 Task: Edit the name input to first name and last name.
Action: Mouse moved to (615, 294)
Screenshot: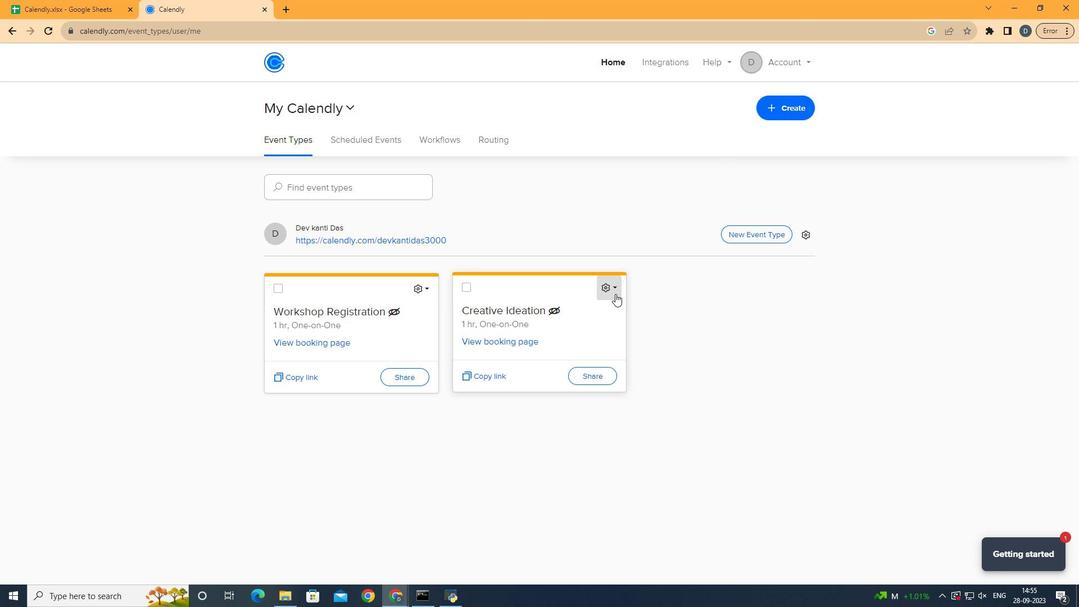 
Action: Mouse pressed left at (615, 294)
Screenshot: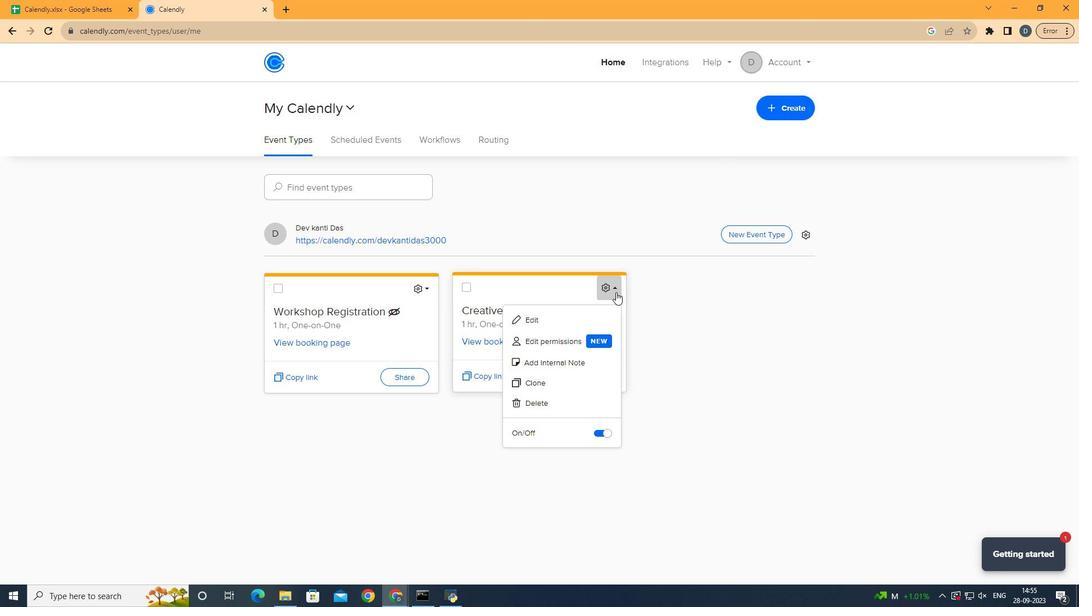 
Action: Mouse moved to (585, 314)
Screenshot: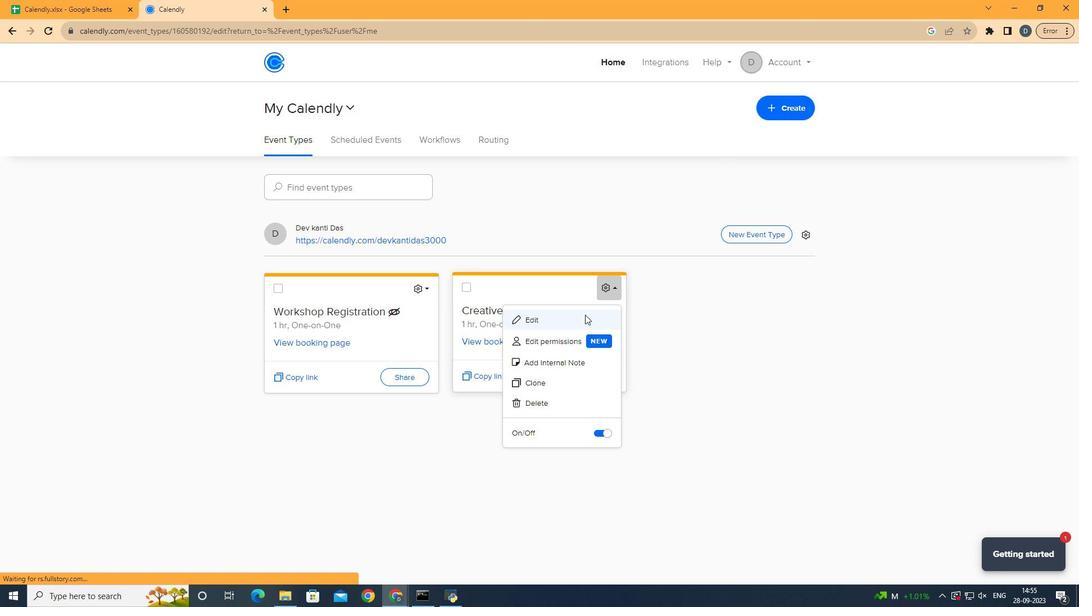 
Action: Mouse pressed left at (585, 314)
Screenshot: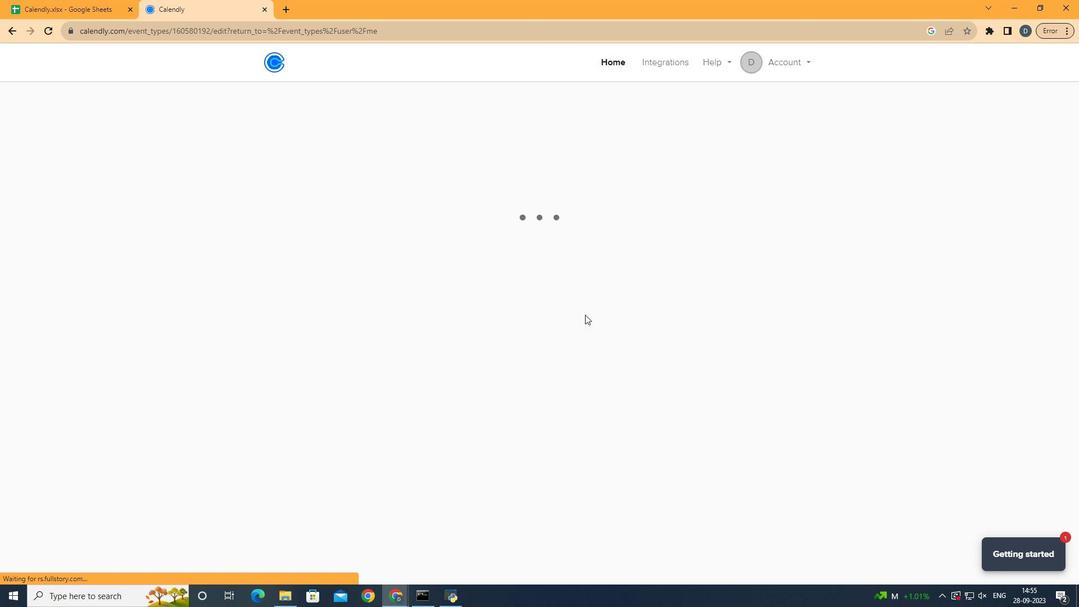 
Action: Mouse moved to (402, 312)
Screenshot: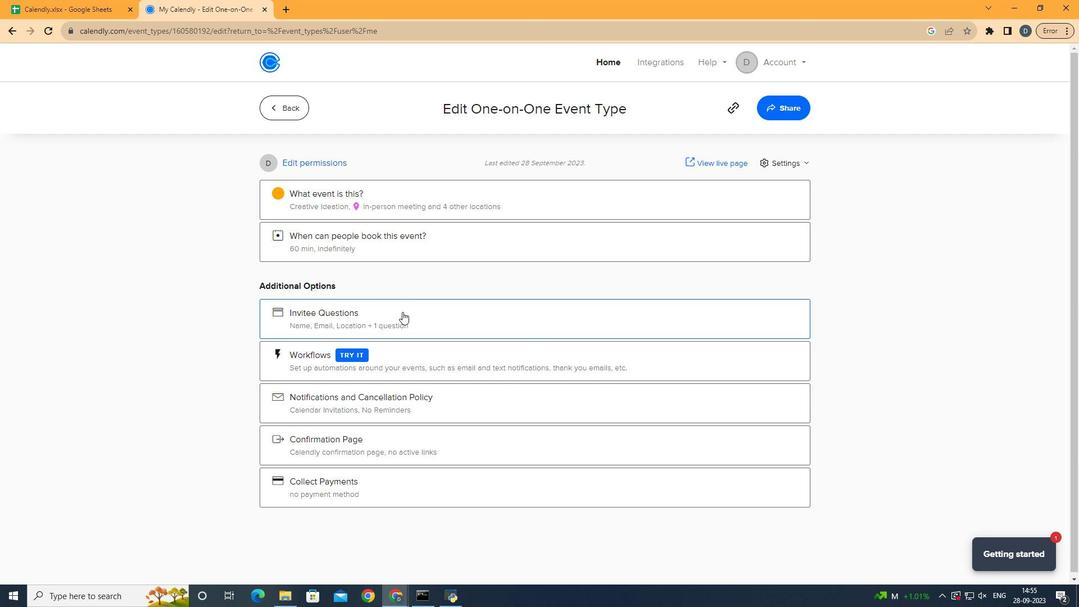 
Action: Mouse pressed left at (402, 312)
Screenshot: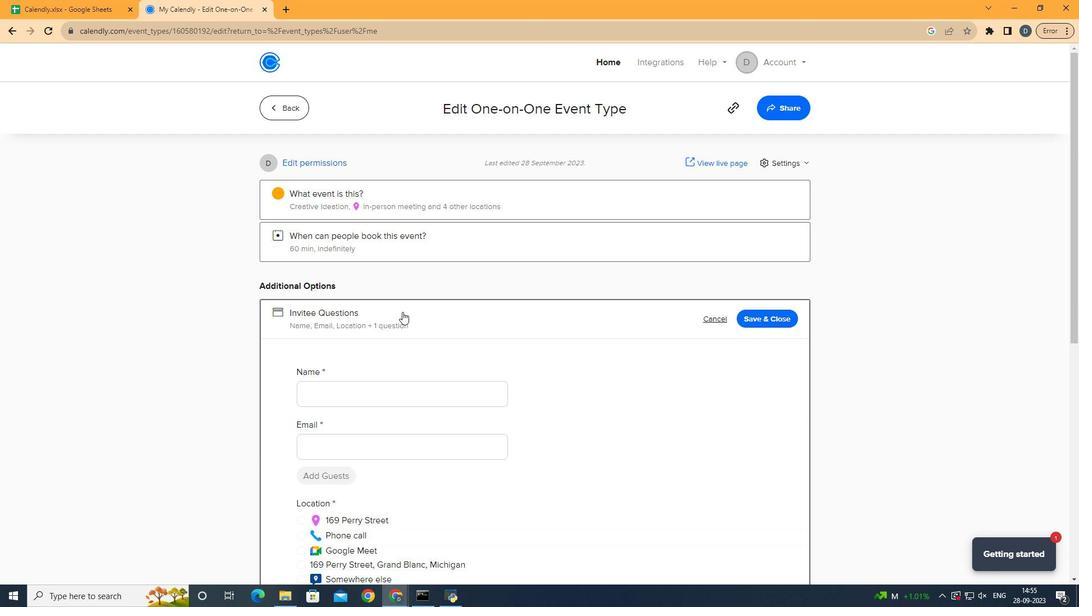 
Action: Mouse moved to (423, 302)
Screenshot: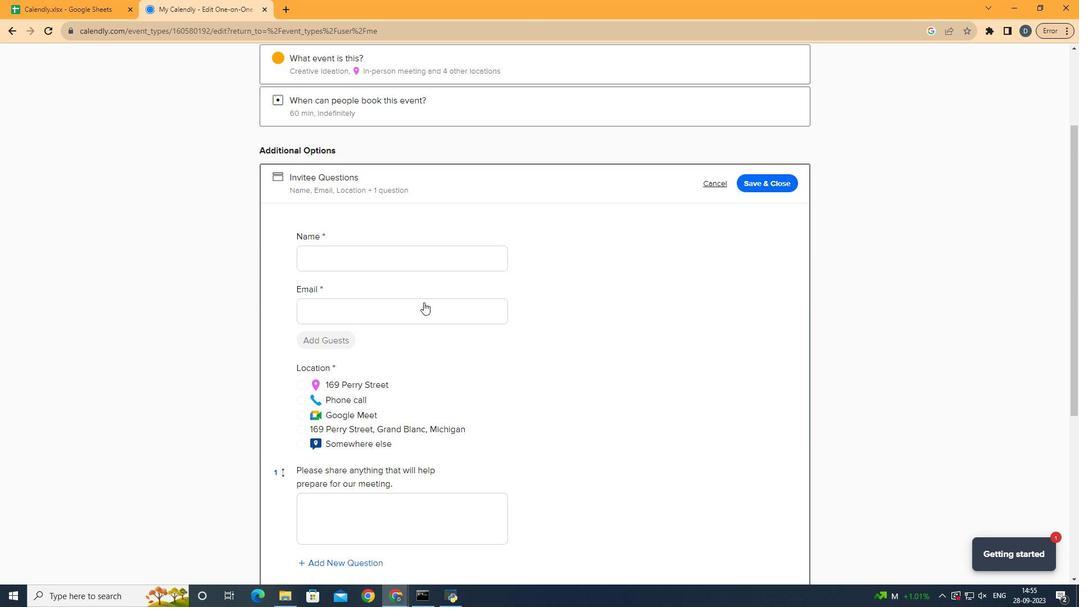 
Action: Mouse scrolled (423, 301) with delta (0, 0)
Screenshot: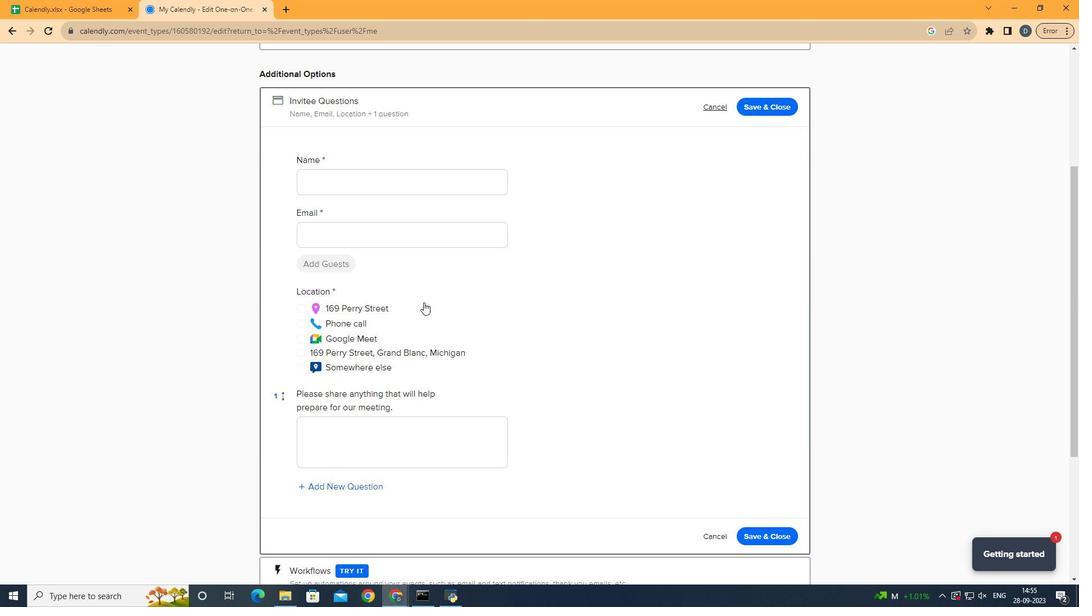 
Action: Mouse scrolled (423, 301) with delta (0, 0)
Screenshot: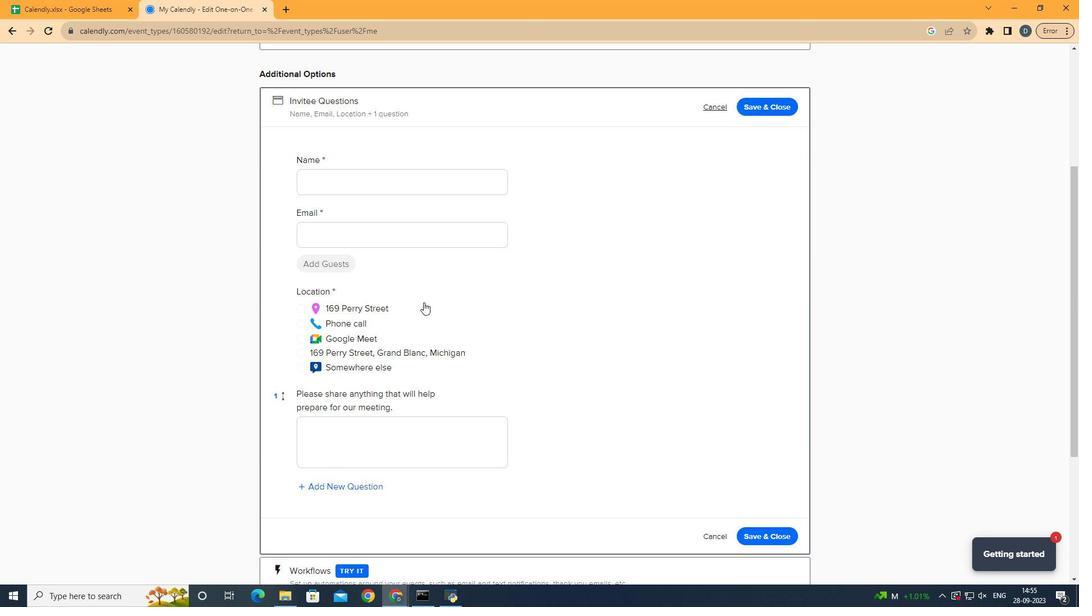 
Action: Mouse scrolled (423, 301) with delta (0, 0)
Screenshot: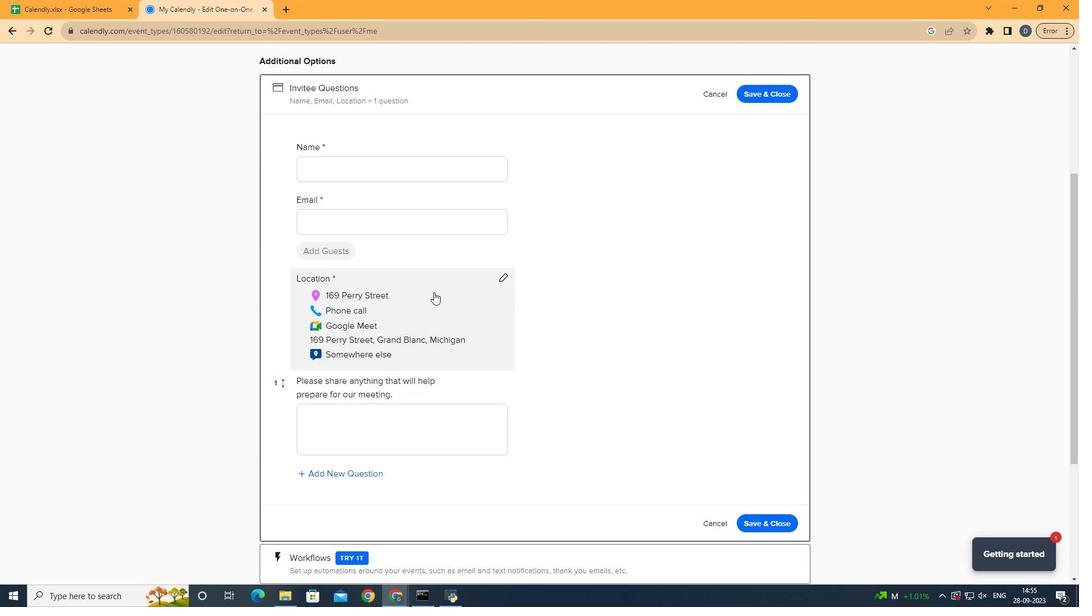 
Action: Mouse moved to (423, 302)
Screenshot: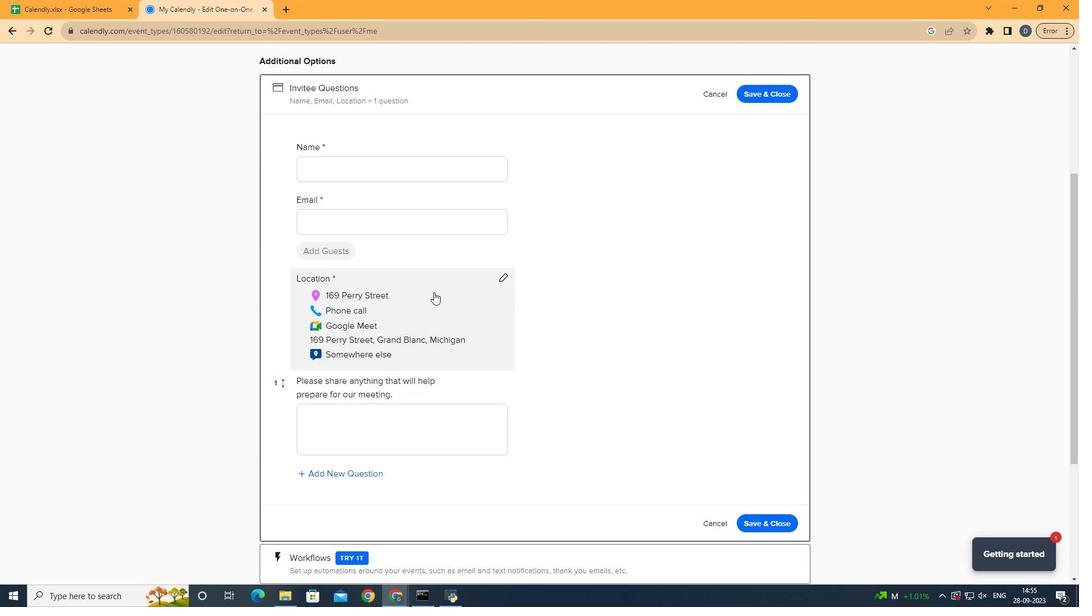 
Action: Mouse scrolled (423, 301) with delta (0, 0)
Screenshot: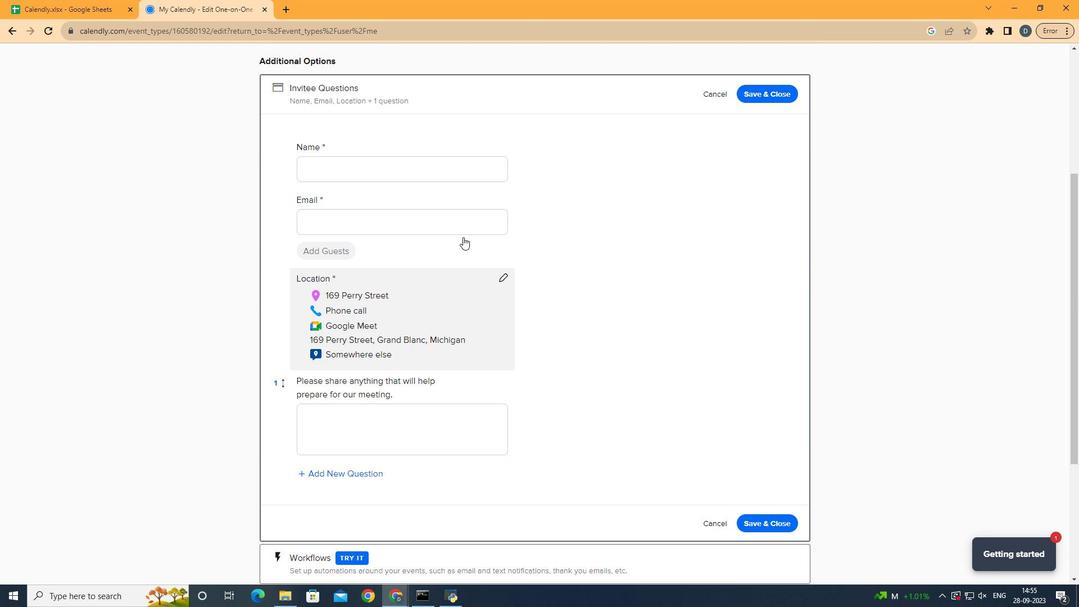 
Action: Mouse moved to (464, 211)
Screenshot: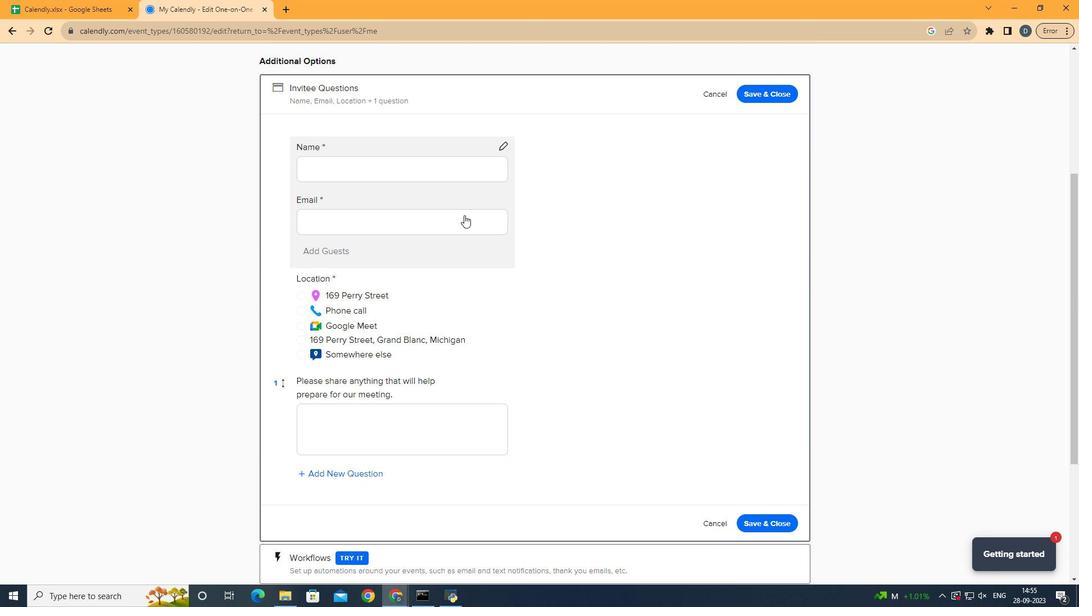 
Action: Mouse pressed left at (464, 211)
Screenshot: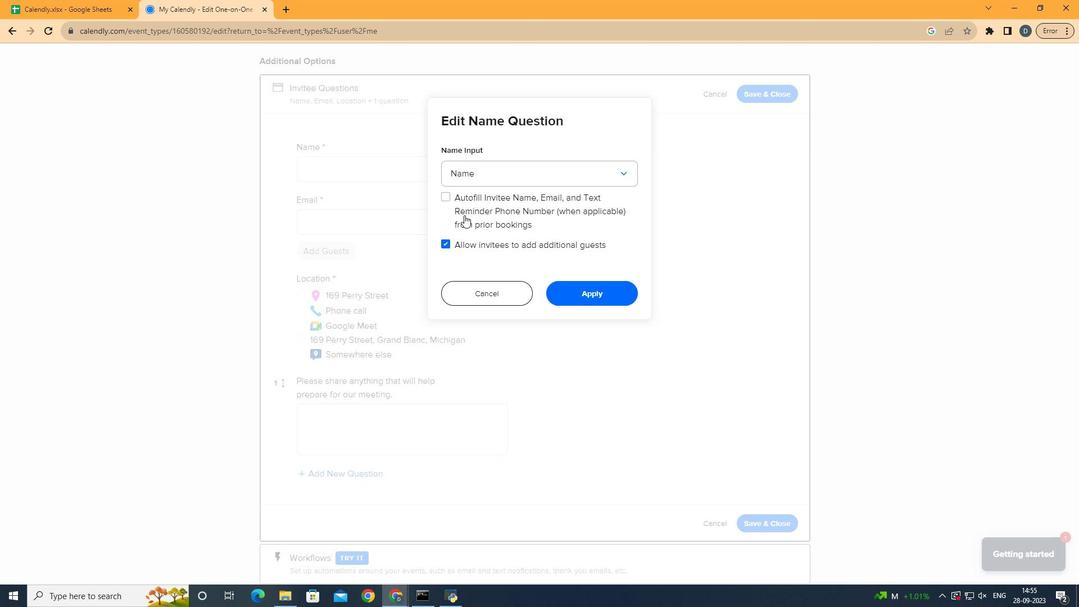 
Action: Mouse moved to (531, 177)
Screenshot: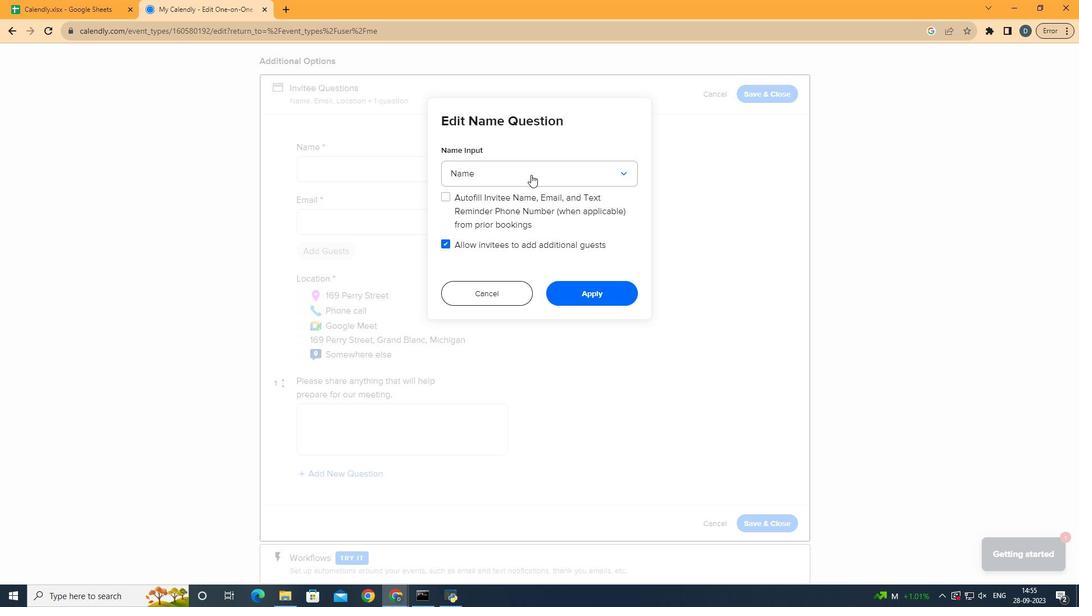 
Action: Mouse pressed left at (531, 177)
Screenshot: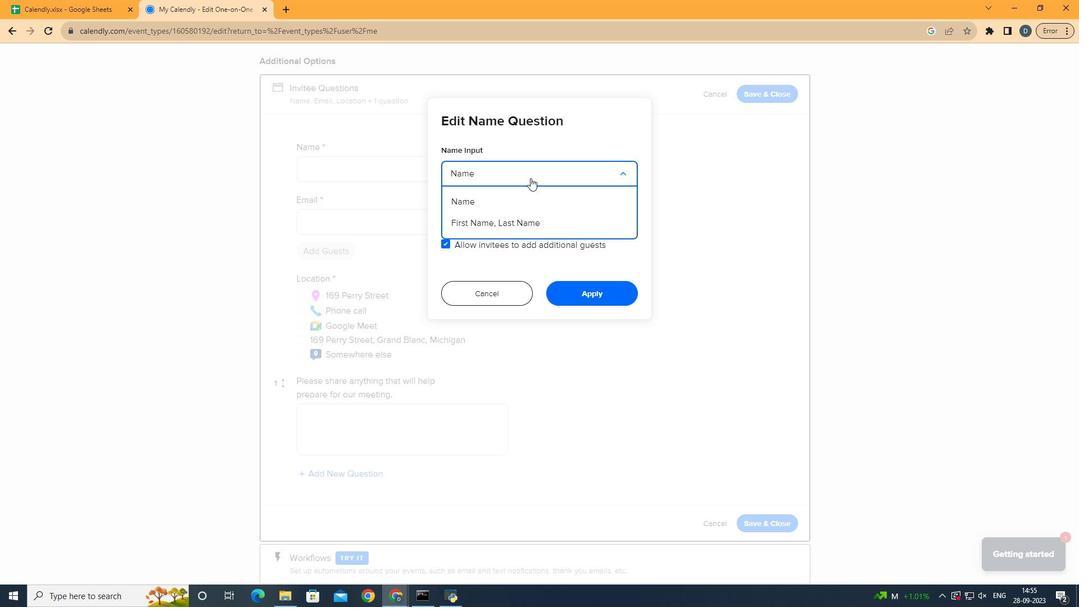 
Action: Mouse moved to (517, 220)
Screenshot: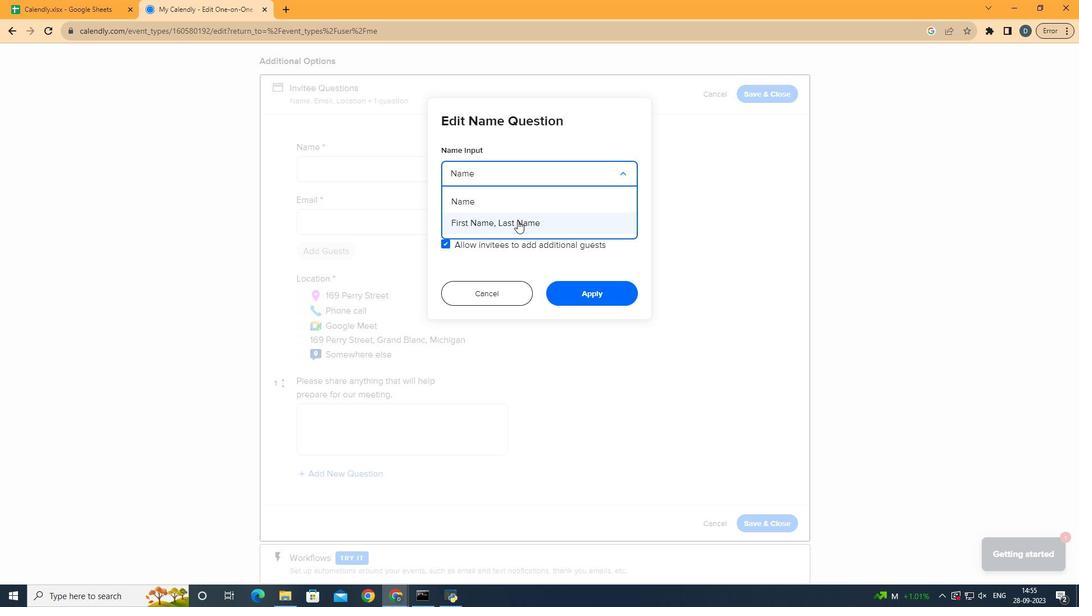 
Action: Mouse pressed left at (517, 220)
Screenshot: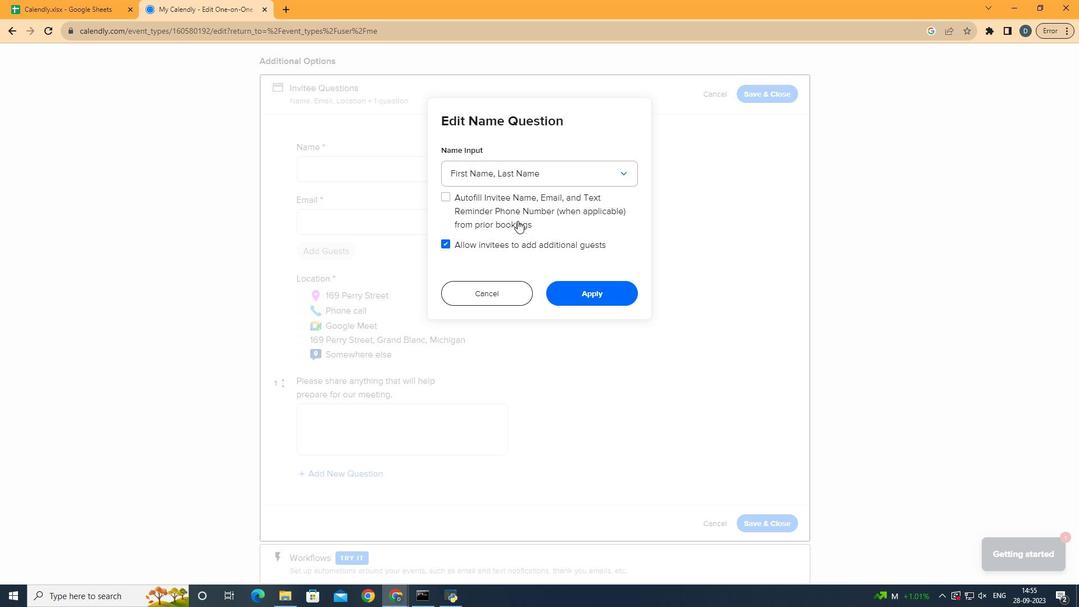 
Action: Mouse moved to (571, 295)
Screenshot: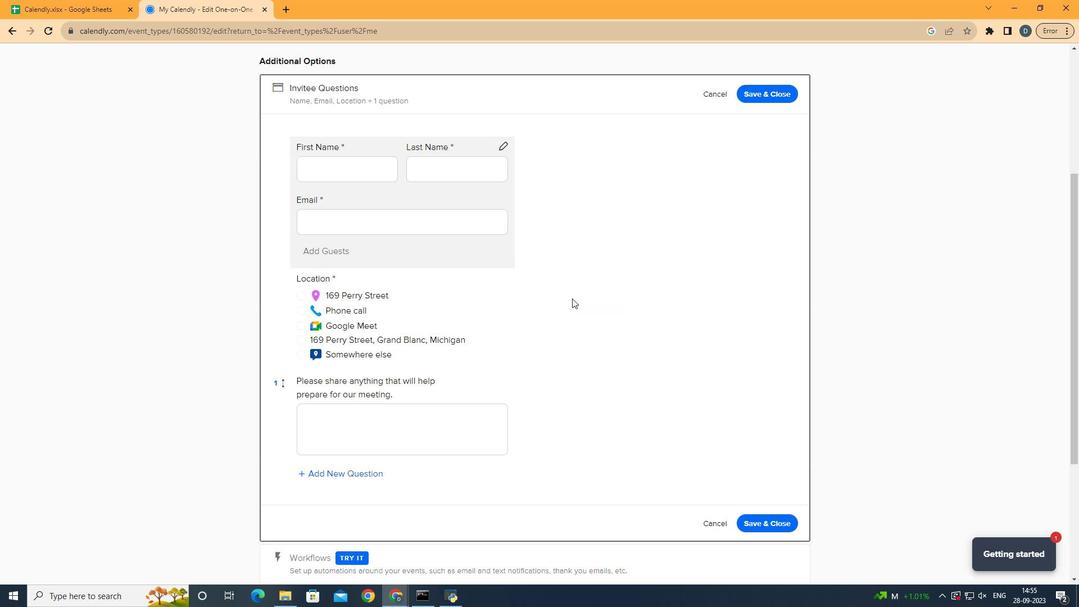 
Action: Mouse pressed left at (571, 295)
Screenshot: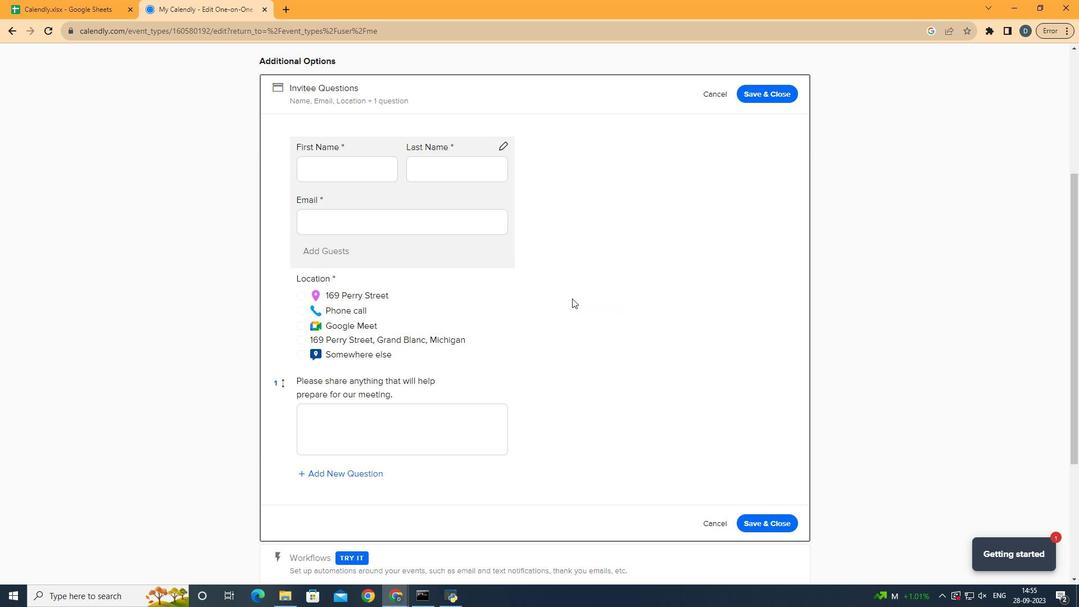 
Action: Mouse moved to (764, 104)
Screenshot: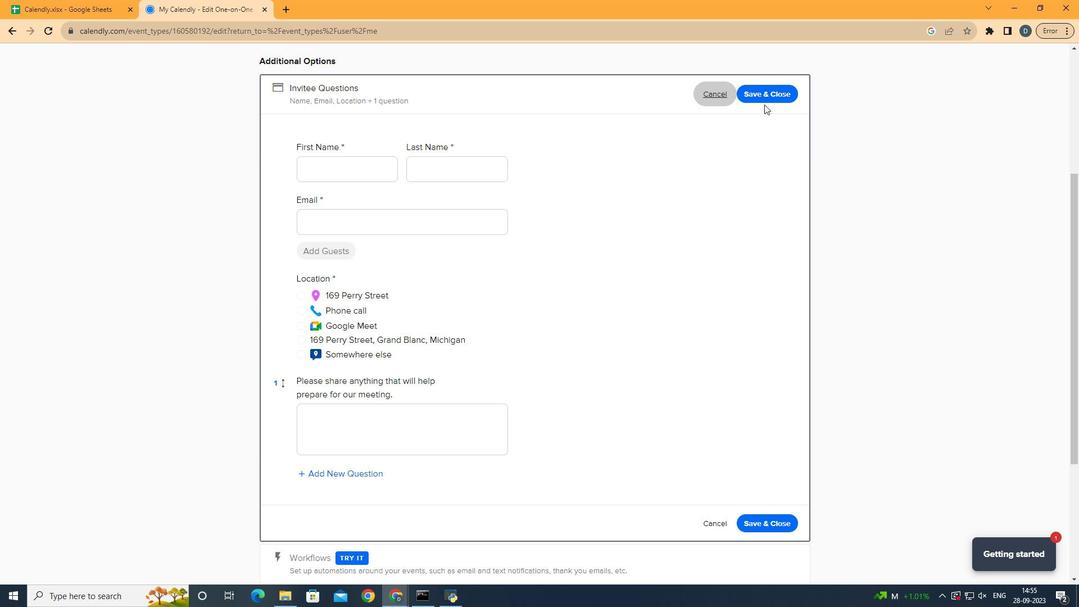 
Action: Mouse pressed left at (764, 104)
Screenshot: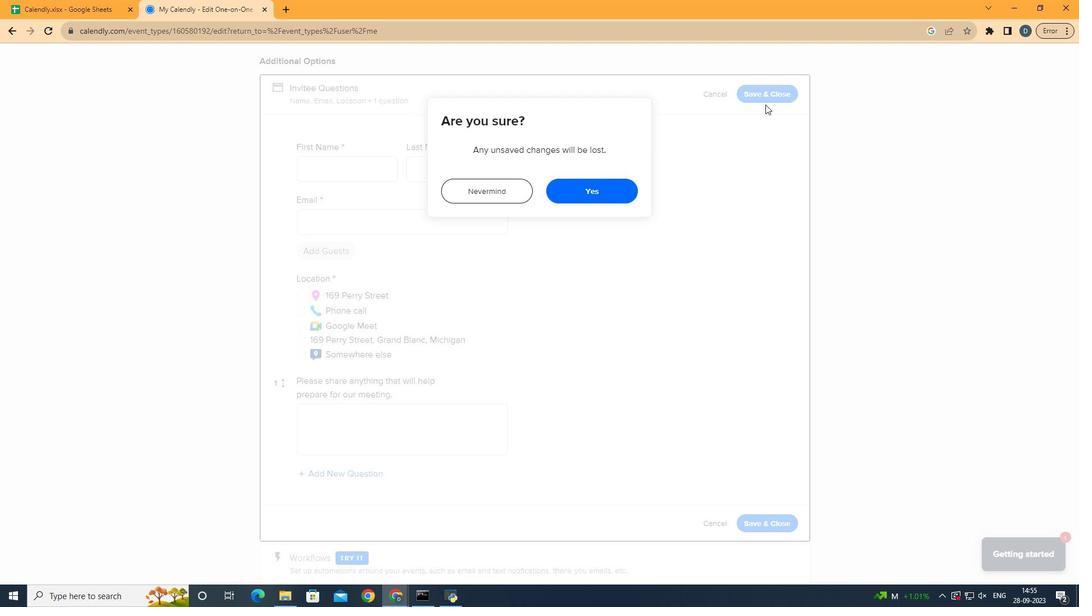 
Action: Mouse moved to (610, 193)
Screenshot: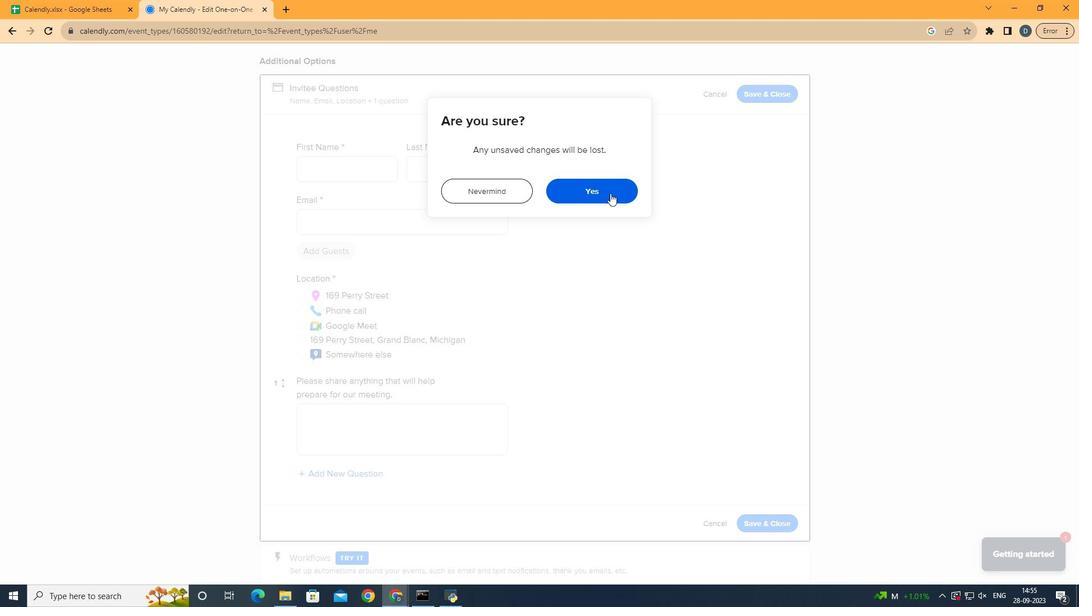 
Action: Mouse pressed left at (610, 193)
Screenshot: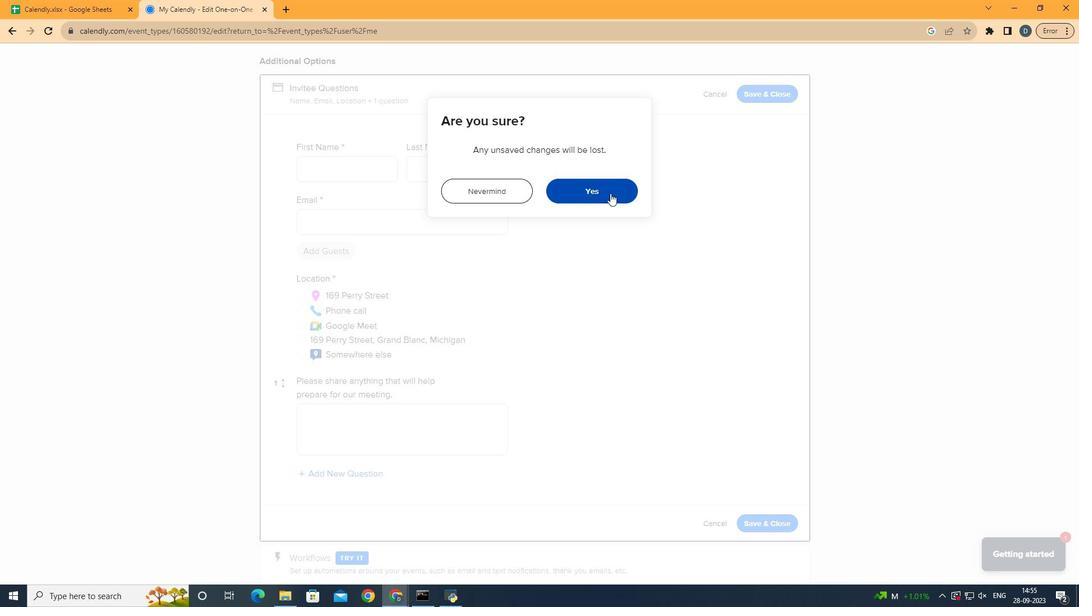 
